 Task: In the Contact  Delilah_Jones@benteler.com, schedule and save the meeting with title: 'Introducing Our Products and Services ', Select date: '11 August, 2023', select start time: 11:00:AM. Add location in person New York with meeting description: Kindly join this meeting to understand Product Demo and Service Presentation.. Logged in from softage.1@softage.net
Action: Mouse moved to (82, 55)
Screenshot: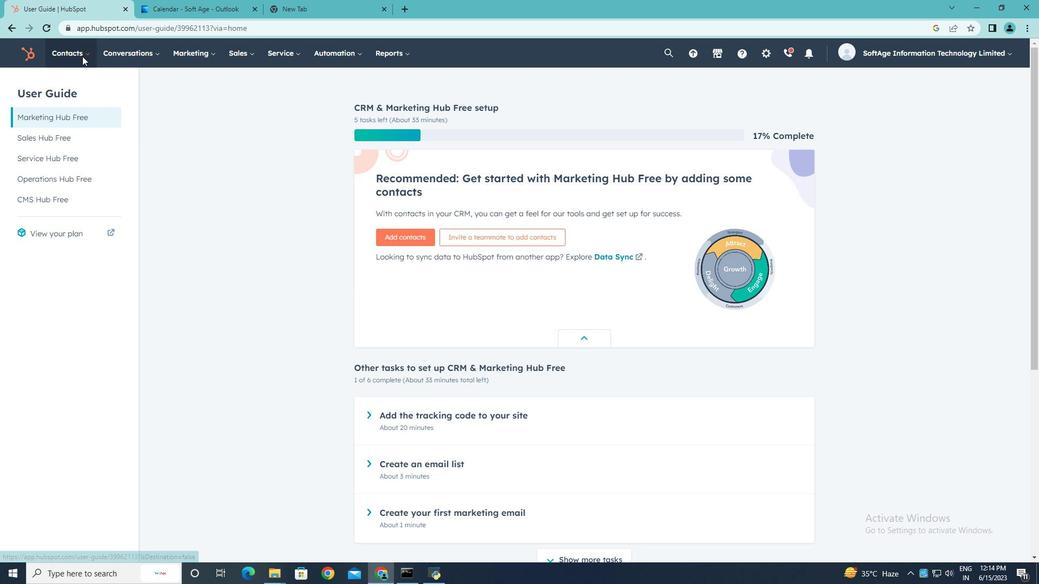 
Action: Mouse pressed left at (82, 55)
Screenshot: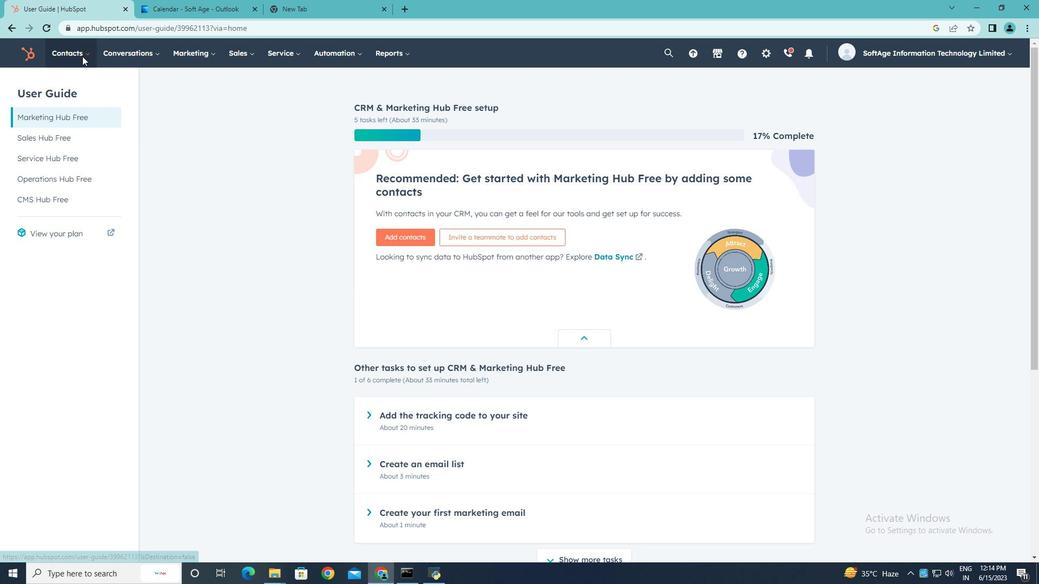 
Action: Mouse moved to (77, 87)
Screenshot: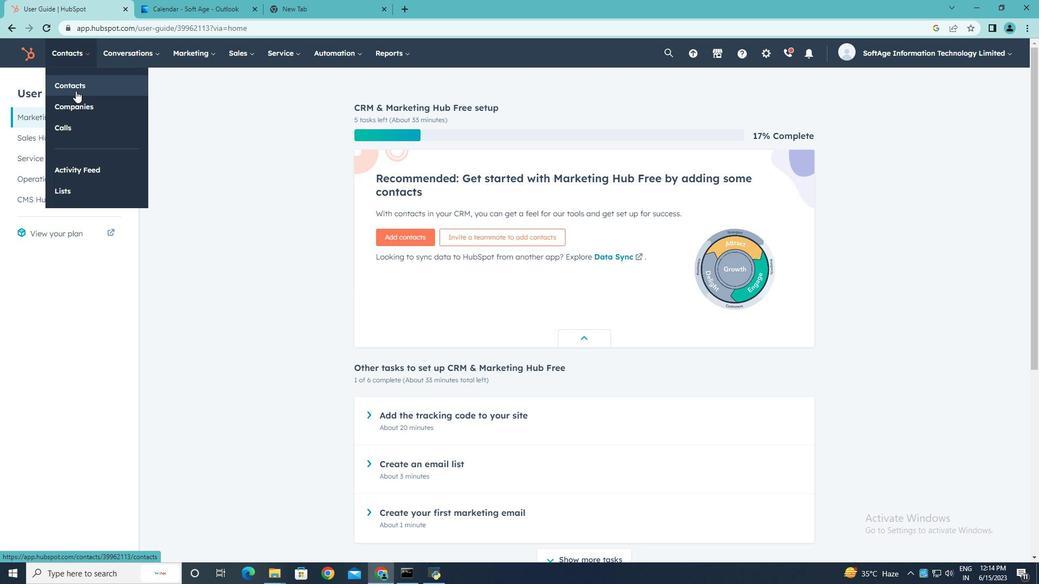 
Action: Mouse pressed left at (77, 87)
Screenshot: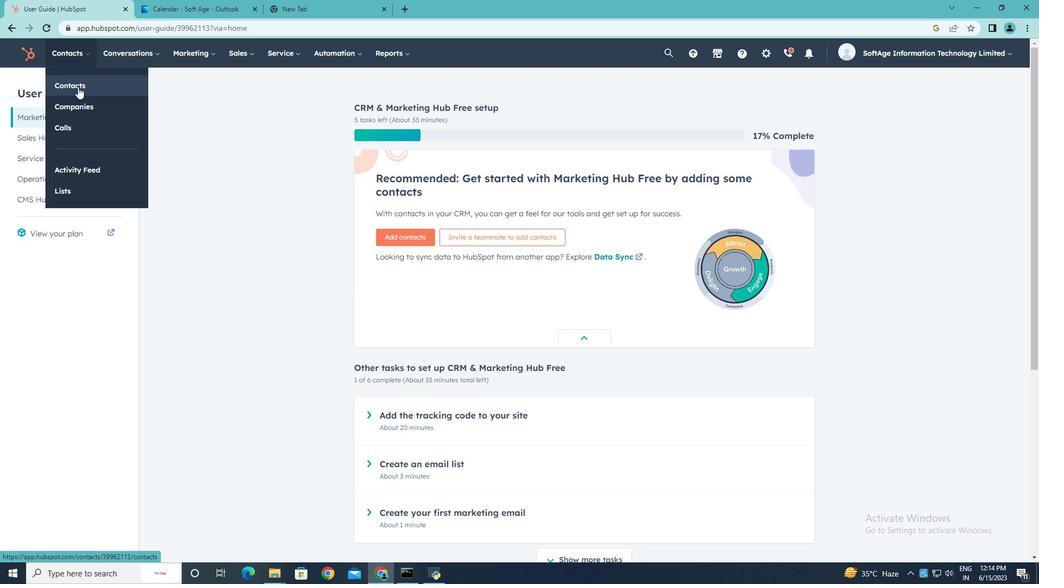 
Action: Mouse moved to (69, 174)
Screenshot: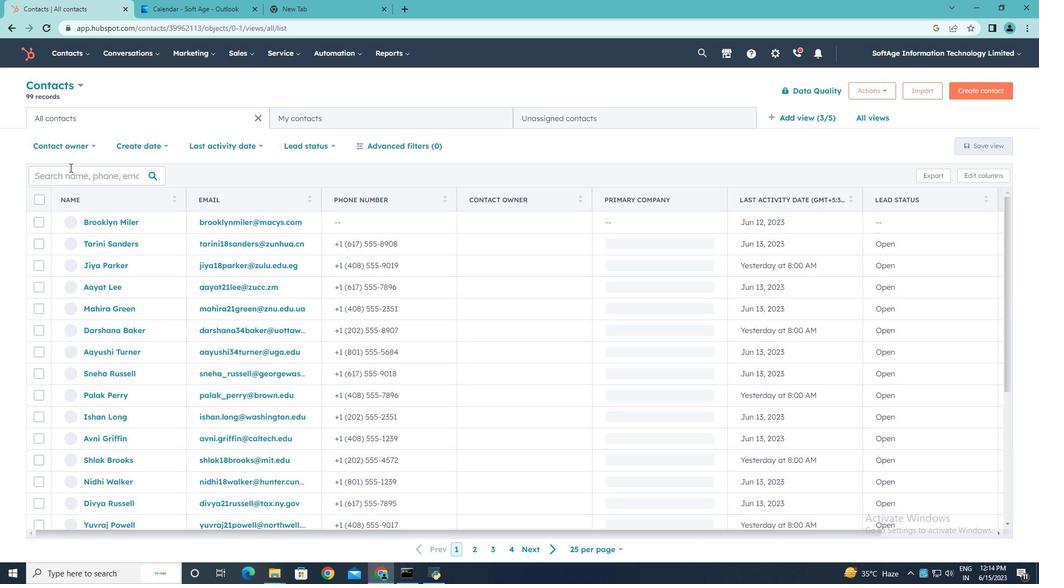 
Action: Mouse pressed left at (69, 174)
Screenshot: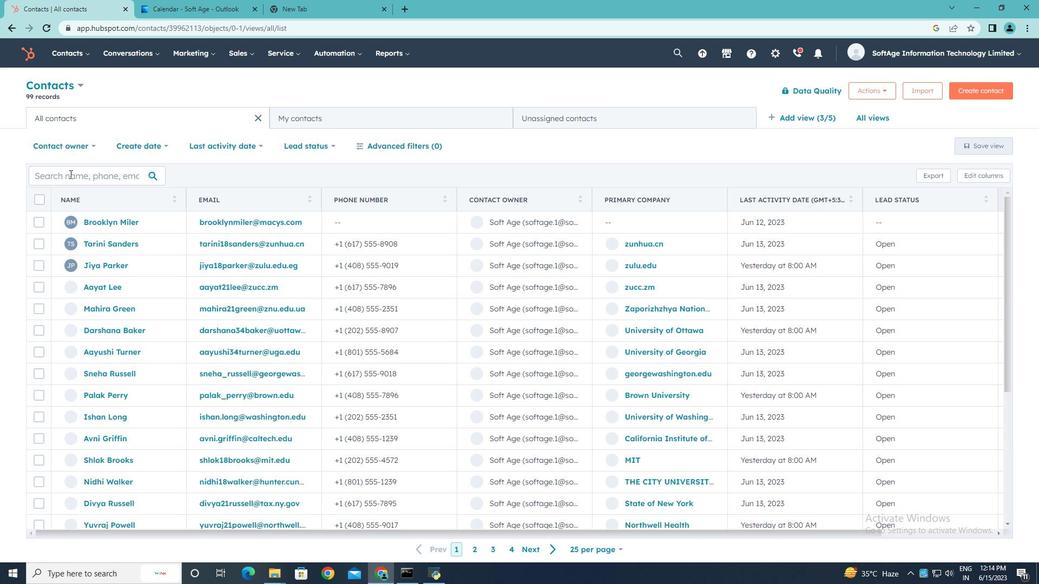 
Action: Key pressed <Key.shift>Delilah<Key.shift><Key.shift><Key.shift><Key.shift><Key.shift><Key.shift><Key.shift><Key.shift><Key.shift><Key.shift><Key.shift><Key.shift><Key.shift><Key.shift><Key.shift><Key.shift><Key.shift><Key.shift><Key.shift><Key.shift><Key.shift><Key.shift><Key.shift><Key.shift><Key.shift><Key.shift><Key.shift><Key.shift><Key.shift><Key.shift><Key.shift><Key.shift><Key.shift><Key.shift><Key.shift><Key.shift><Key.shift><Key.shift><Key.shift>_<Key.shift>Jones<Key.shift>@bet<Key.backspace>nteler.com
Screenshot: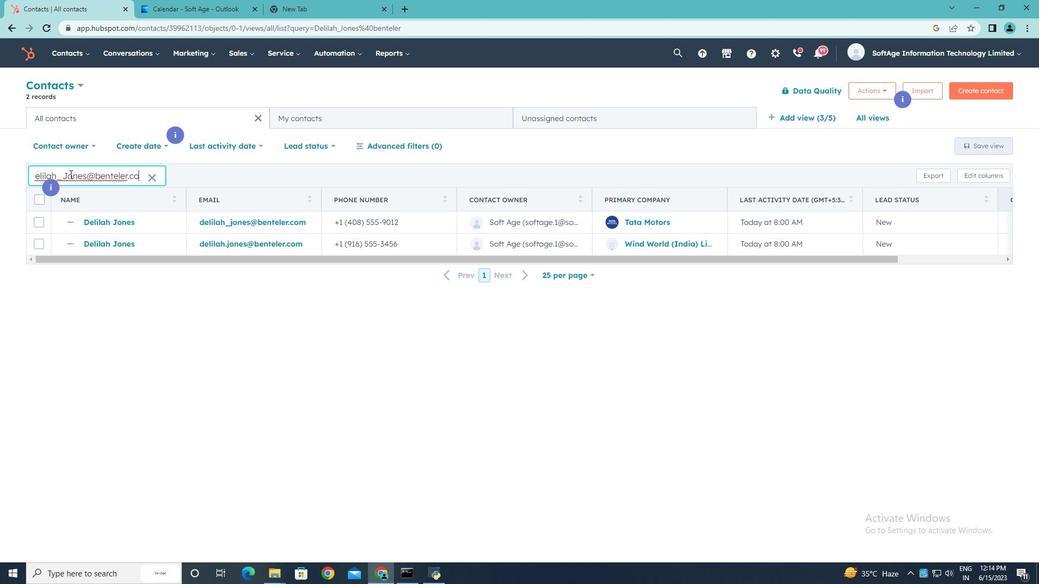 
Action: Mouse moved to (106, 223)
Screenshot: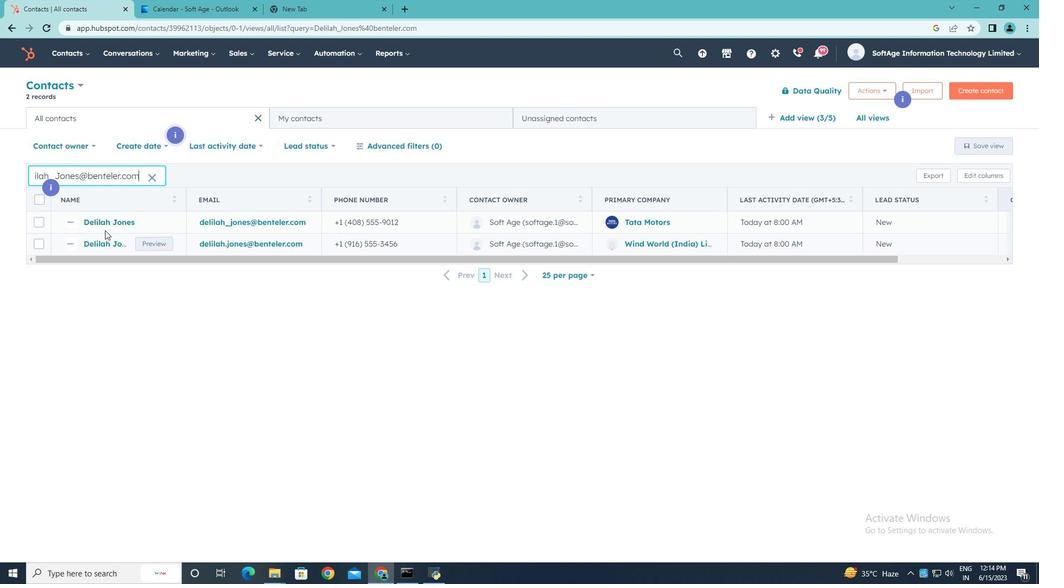 
Action: Mouse pressed left at (106, 223)
Screenshot: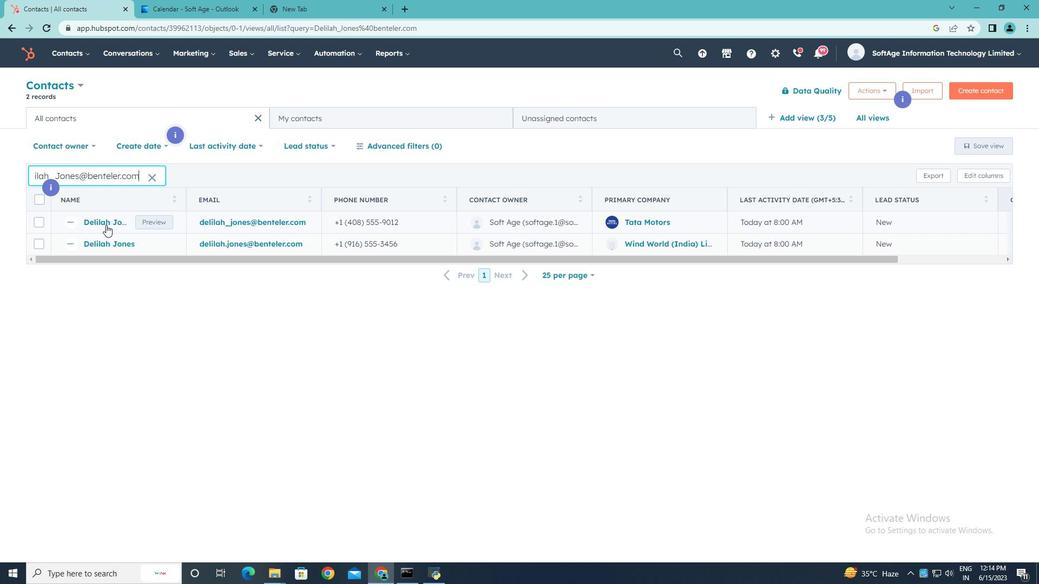 
Action: Mouse moved to (174, 177)
Screenshot: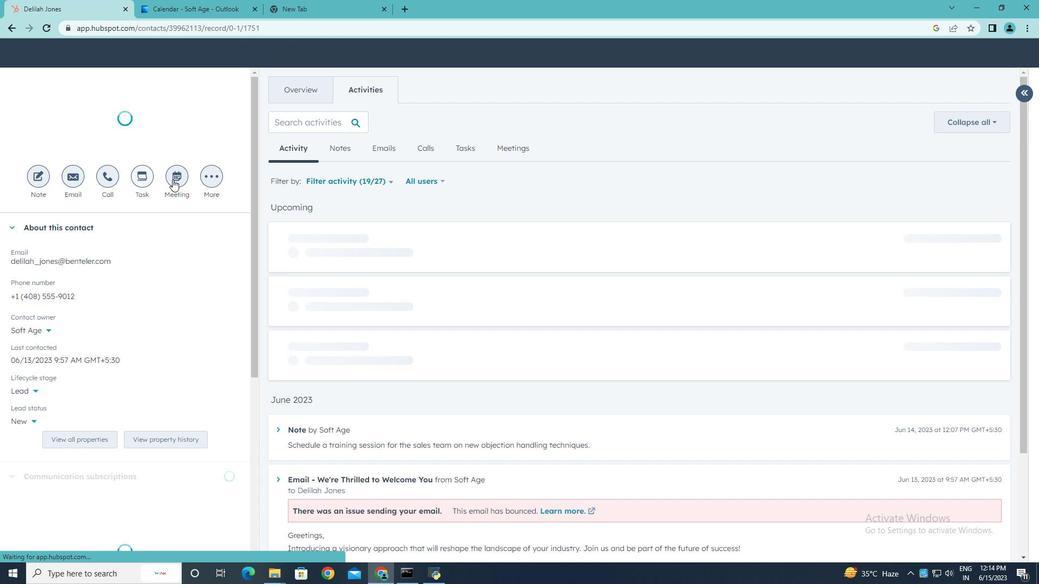 
Action: Mouse pressed left at (174, 177)
Screenshot: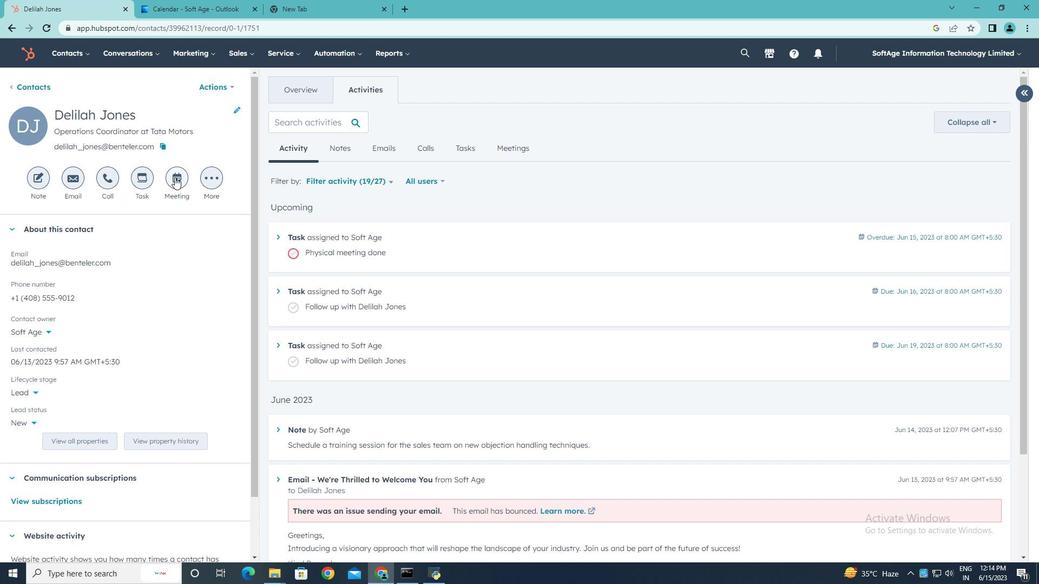 
Action: Key pressed <Key.shift><Key.shift><Key.shift><Key.shift><Key.shift><Key.shift><Key.shift><Key.shift><Key.shift><Key.shift>Introducing<Key.space><Key.shift><Key.shift><Key.shift><Key.shift><Key.shift><Key.shift>Our<Key.space><Key.shift>Products<Key.space>and<Key.space><Key.shift>Services.
Screenshot: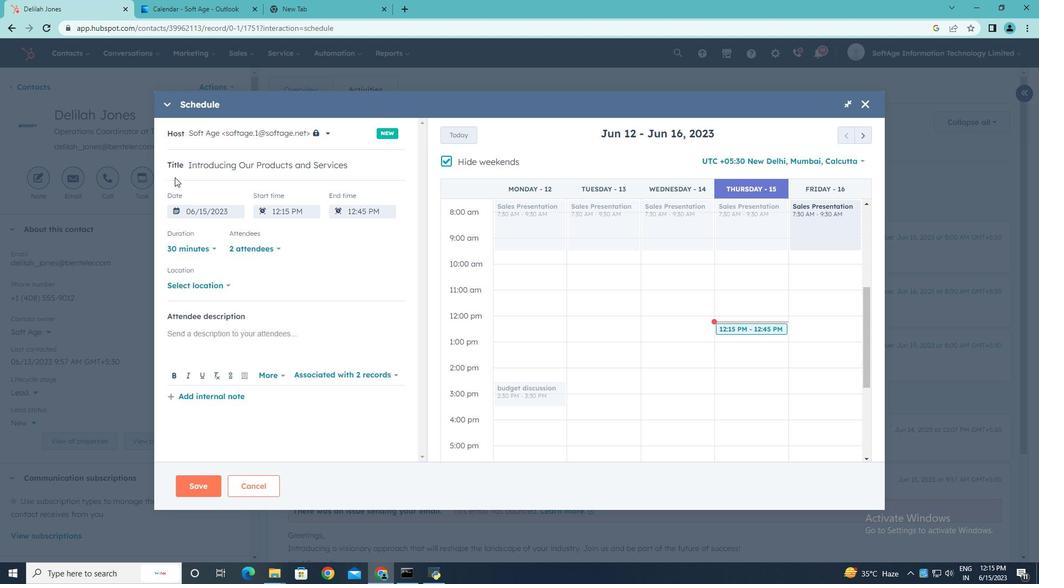 
Action: Mouse moved to (448, 161)
Screenshot: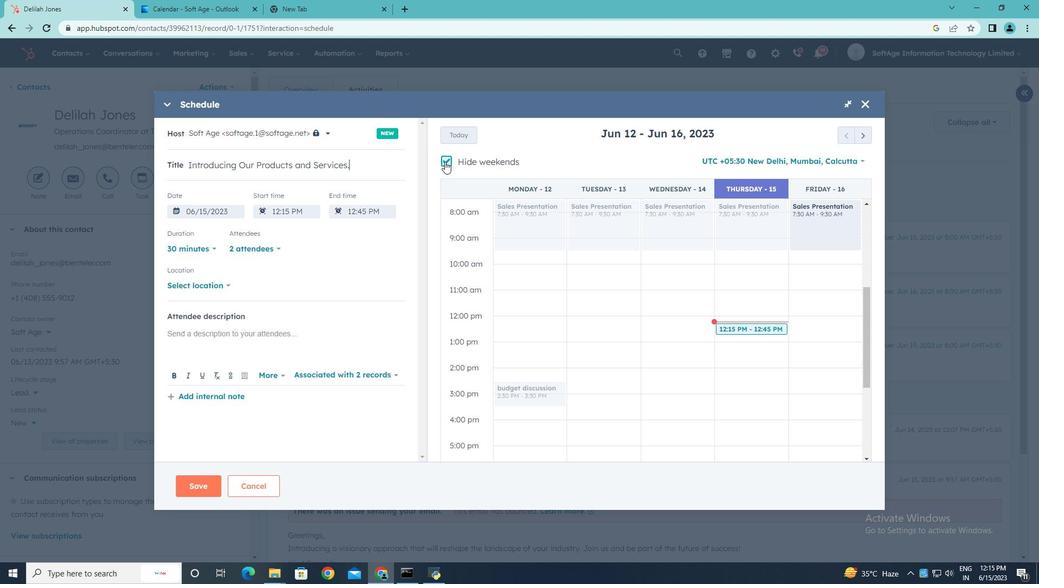 
Action: Mouse pressed left at (448, 161)
Screenshot: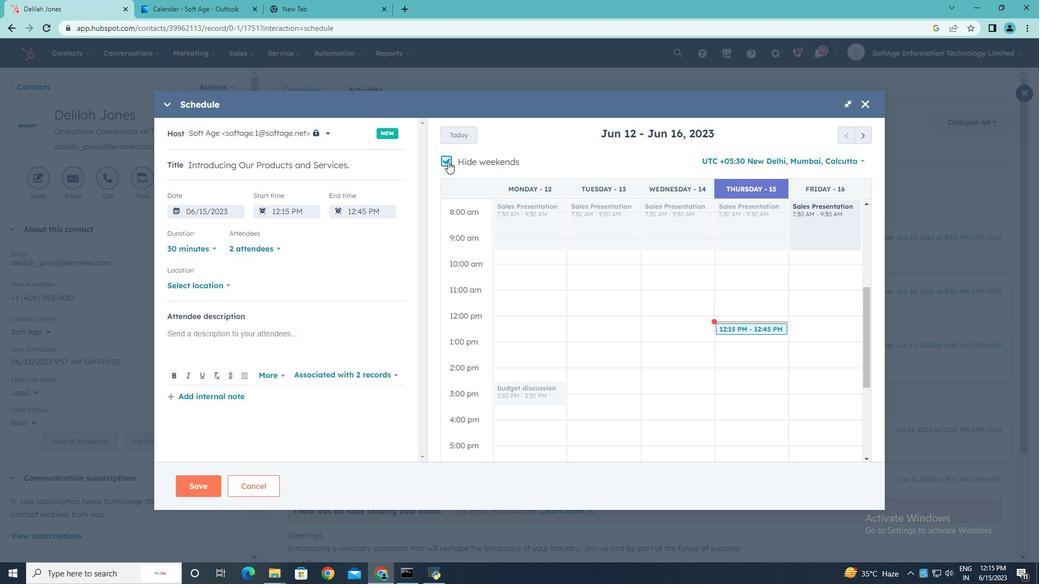 
Action: Mouse moved to (863, 137)
Screenshot: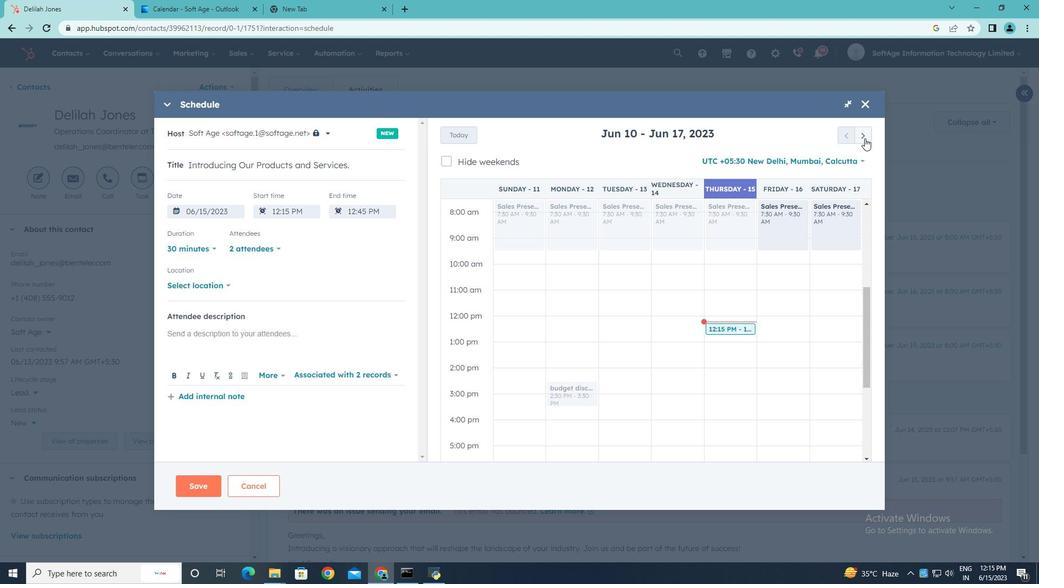 
Action: Mouse pressed left at (863, 137)
Screenshot: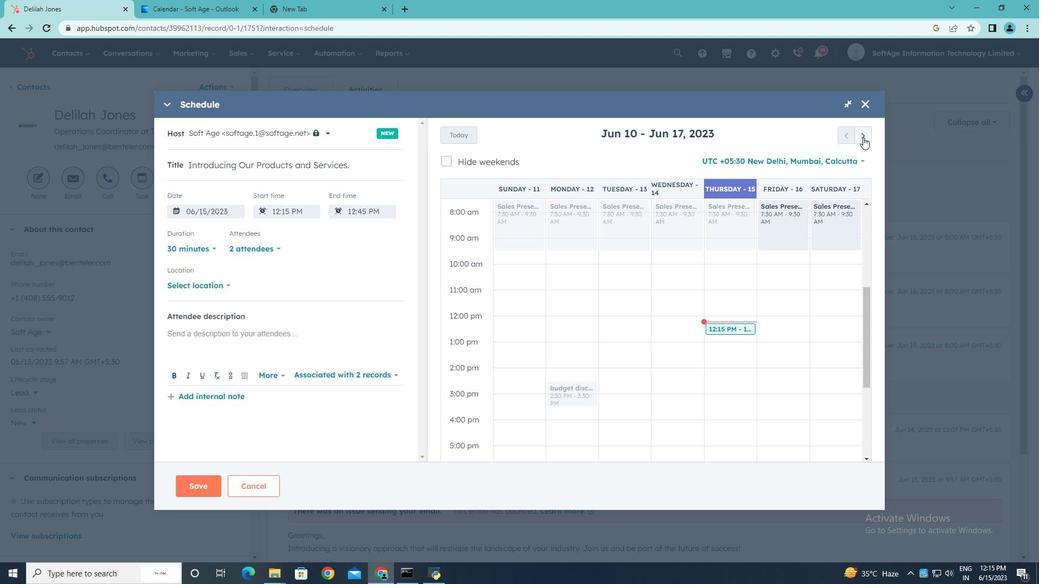
Action: Mouse pressed left at (863, 137)
Screenshot: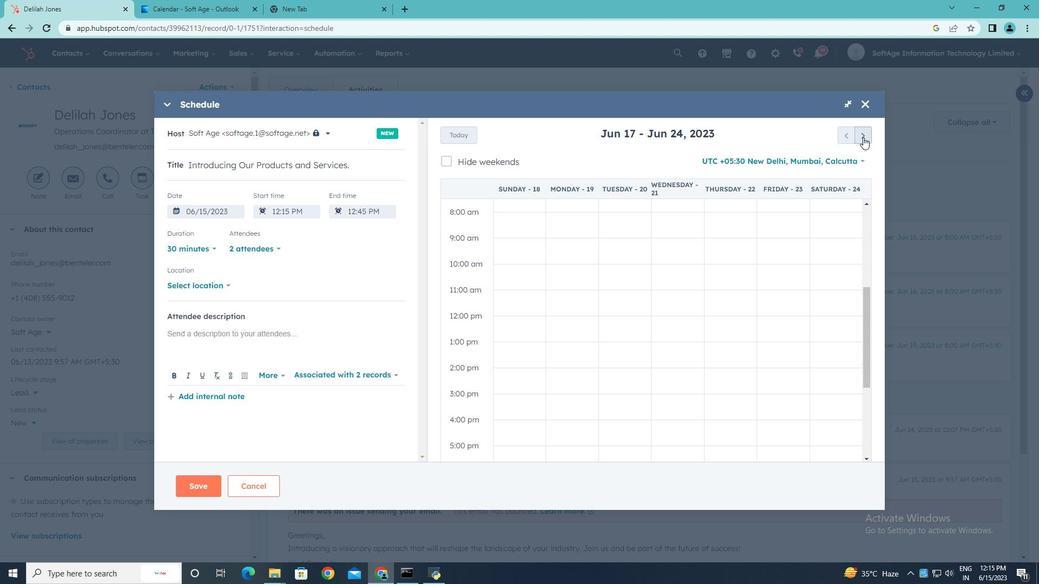 
Action: Mouse pressed left at (863, 137)
Screenshot: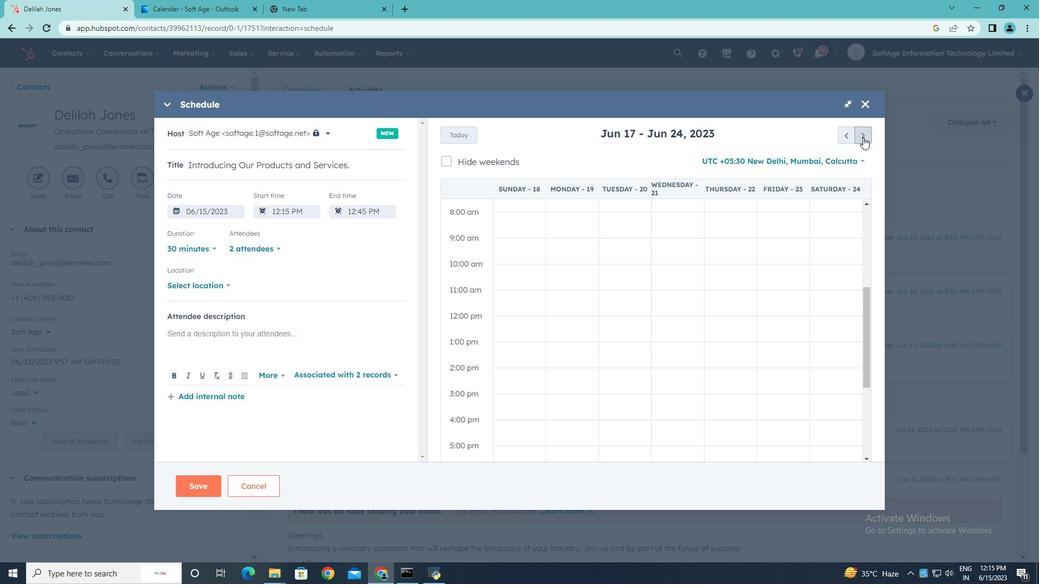 
Action: Mouse pressed left at (863, 137)
Screenshot: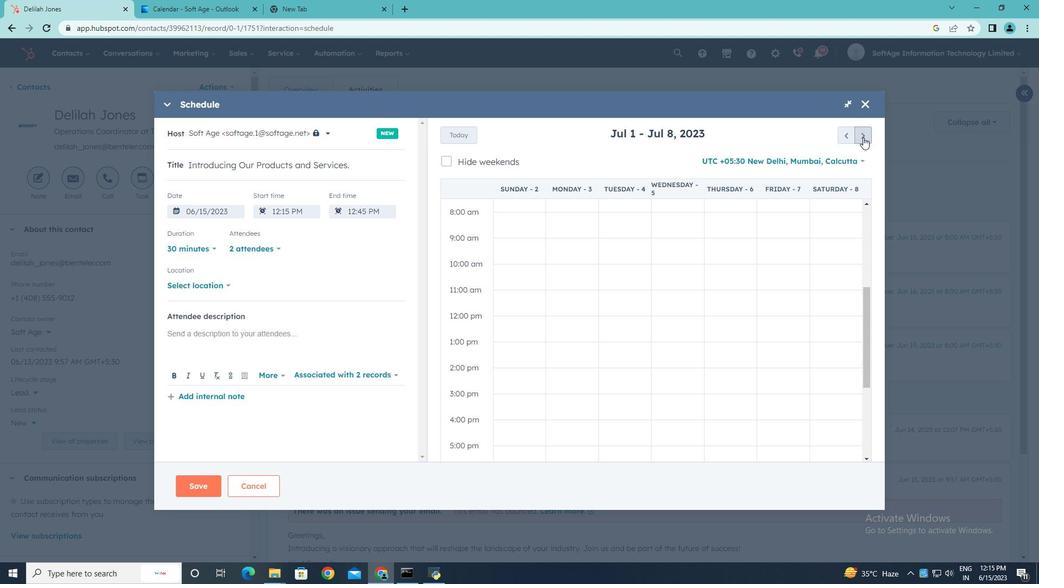 
Action: Mouse pressed left at (863, 137)
Screenshot: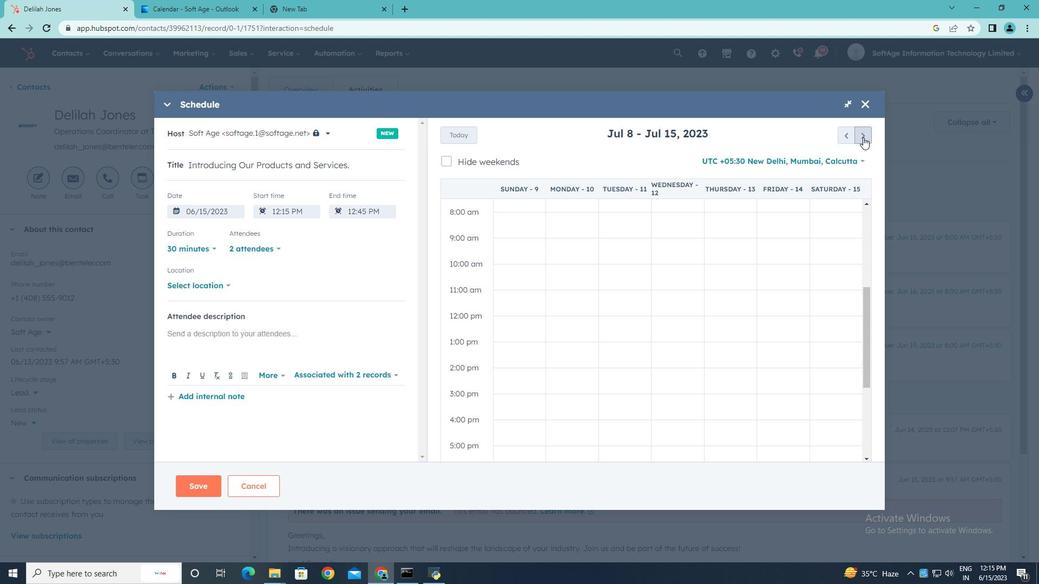 
Action: Mouse pressed left at (863, 137)
Screenshot: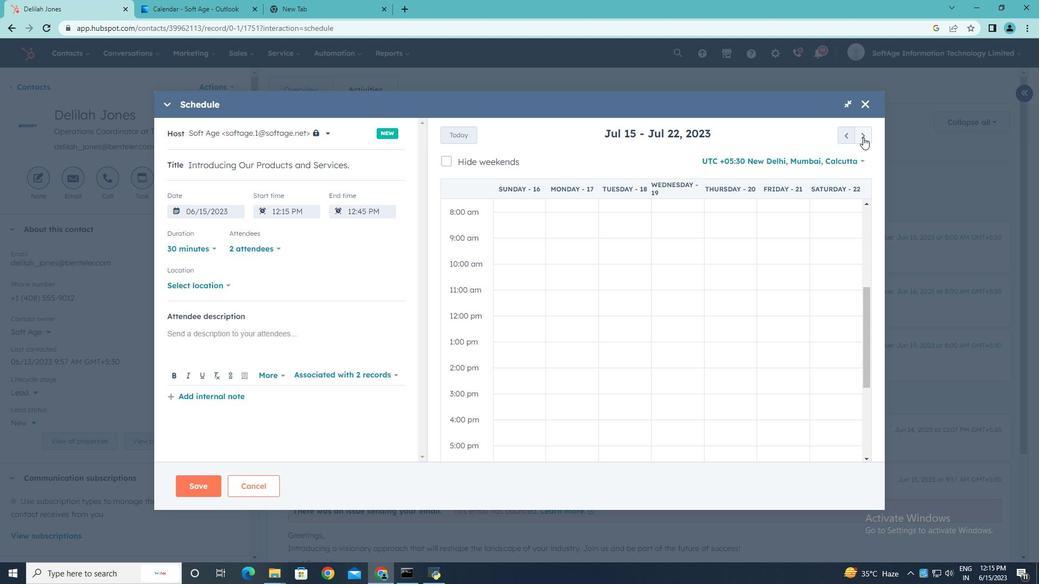 
Action: Mouse pressed left at (863, 137)
Screenshot: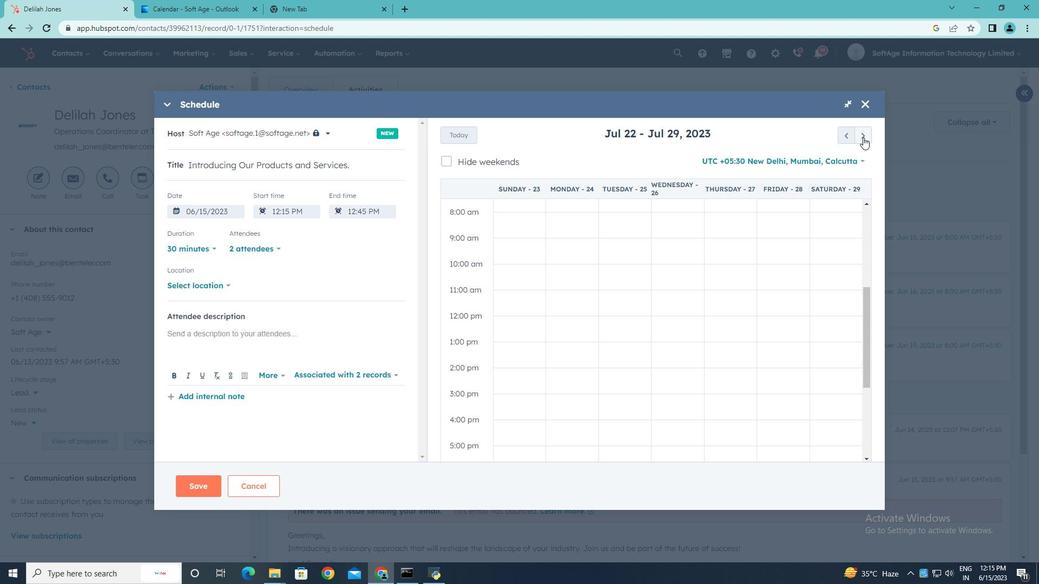 
Action: Mouse pressed left at (863, 137)
Screenshot: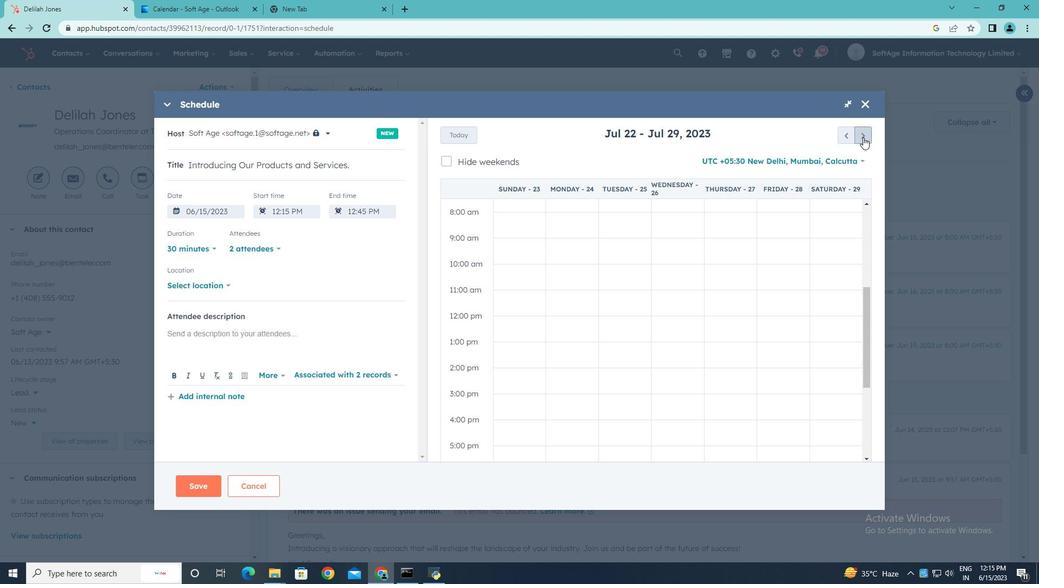 
Action: Mouse moved to (779, 291)
Screenshot: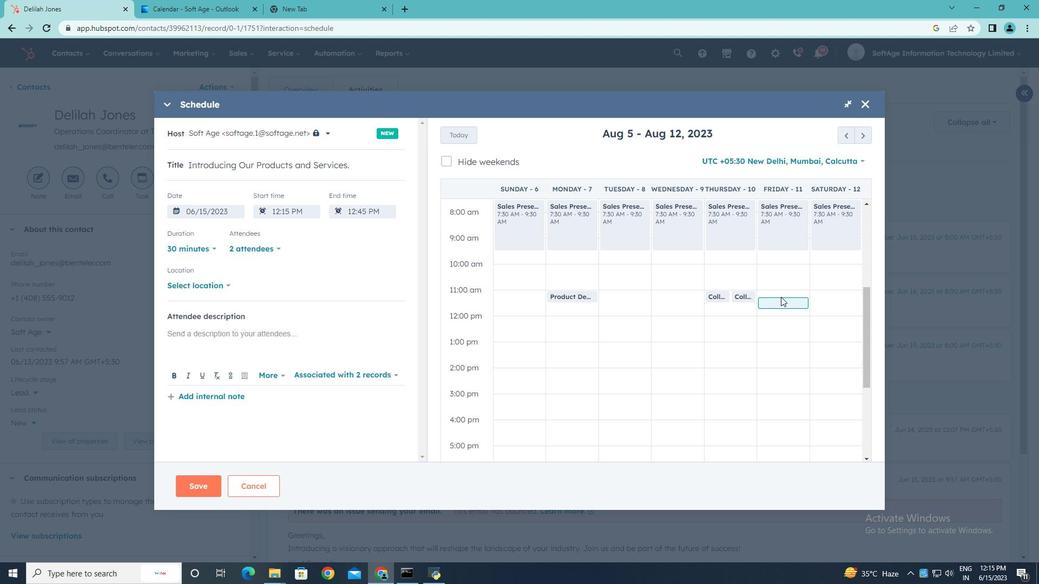 
Action: Mouse pressed left at (779, 291)
Screenshot: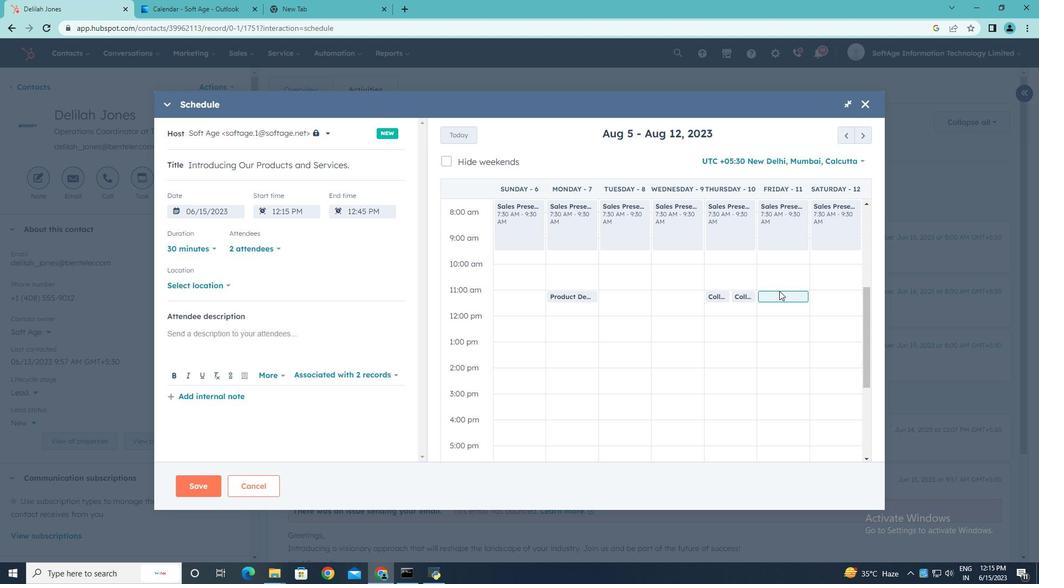 
Action: Mouse moved to (231, 284)
Screenshot: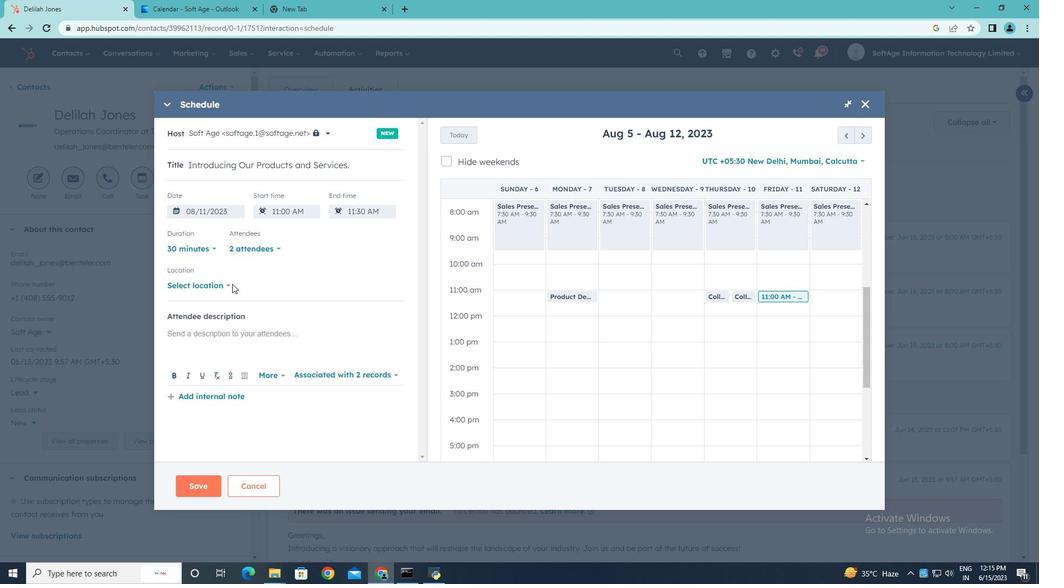 
Action: Mouse pressed left at (231, 284)
Screenshot: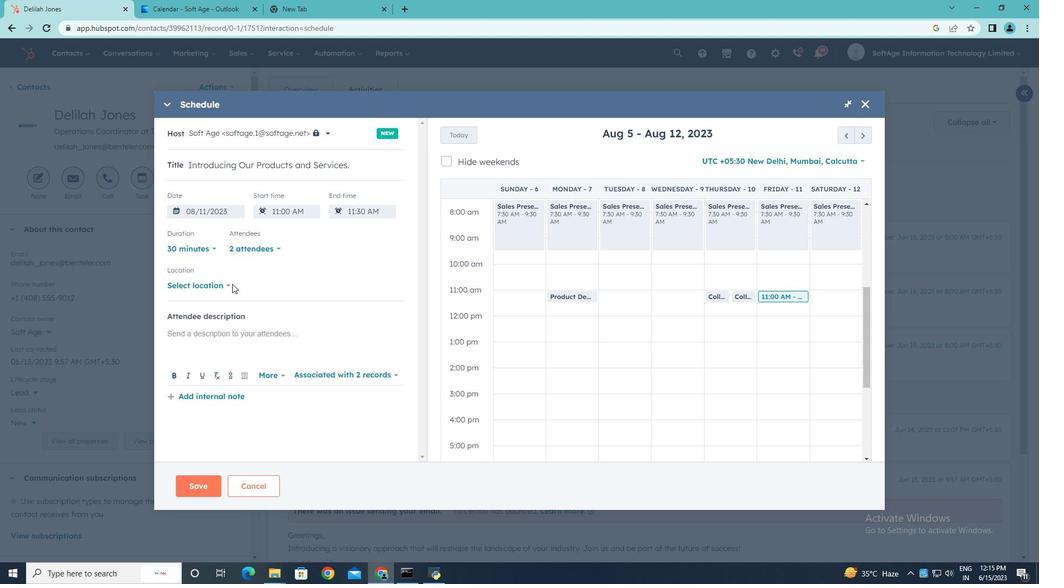 
Action: Mouse moved to (229, 284)
Screenshot: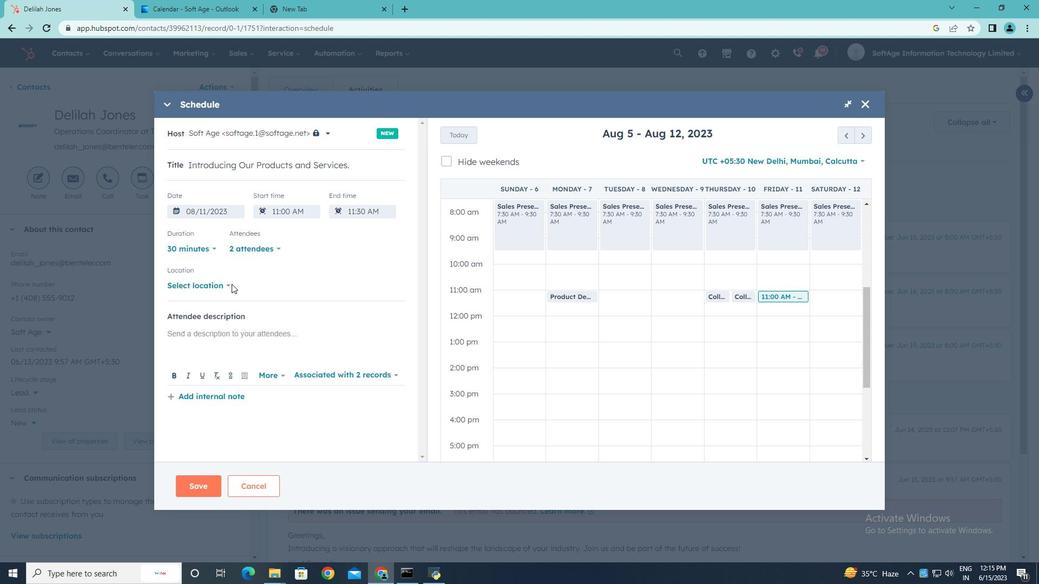 
Action: Mouse pressed left at (229, 284)
Screenshot: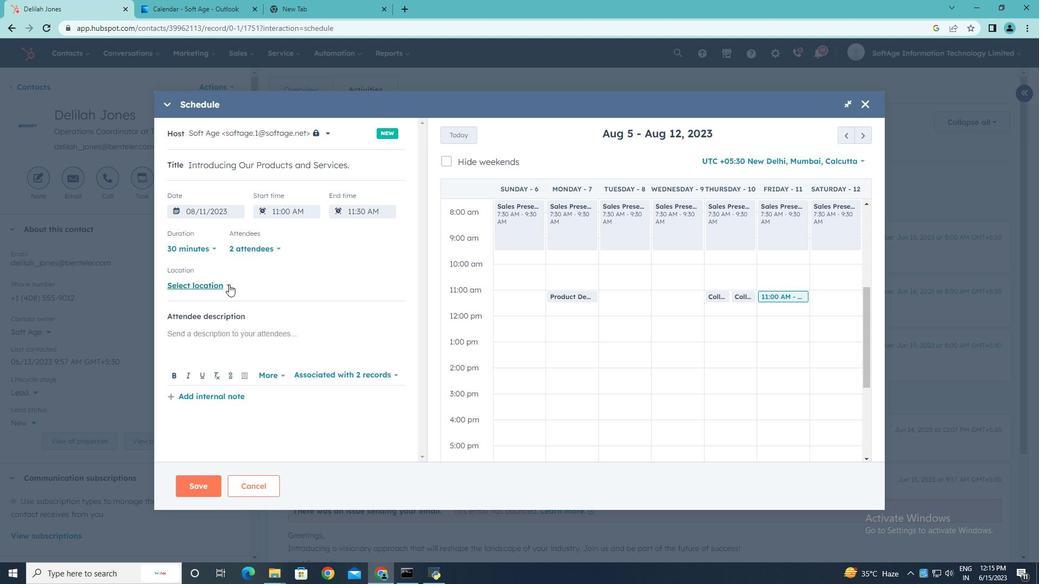 
Action: Mouse moved to (272, 281)
Screenshot: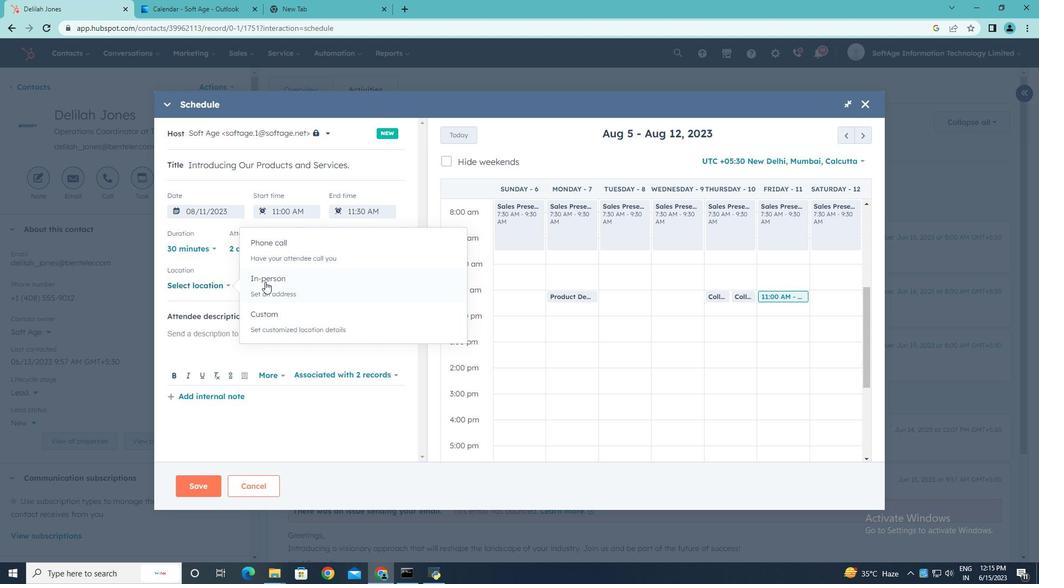 
Action: Mouse pressed left at (272, 281)
Screenshot: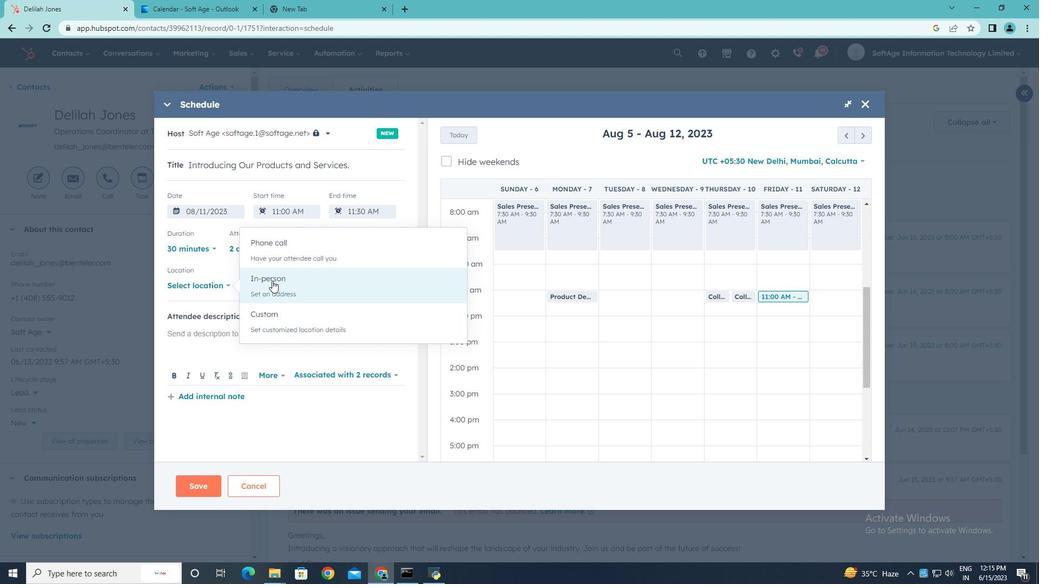
Action: Mouse moved to (258, 285)
Screenshot: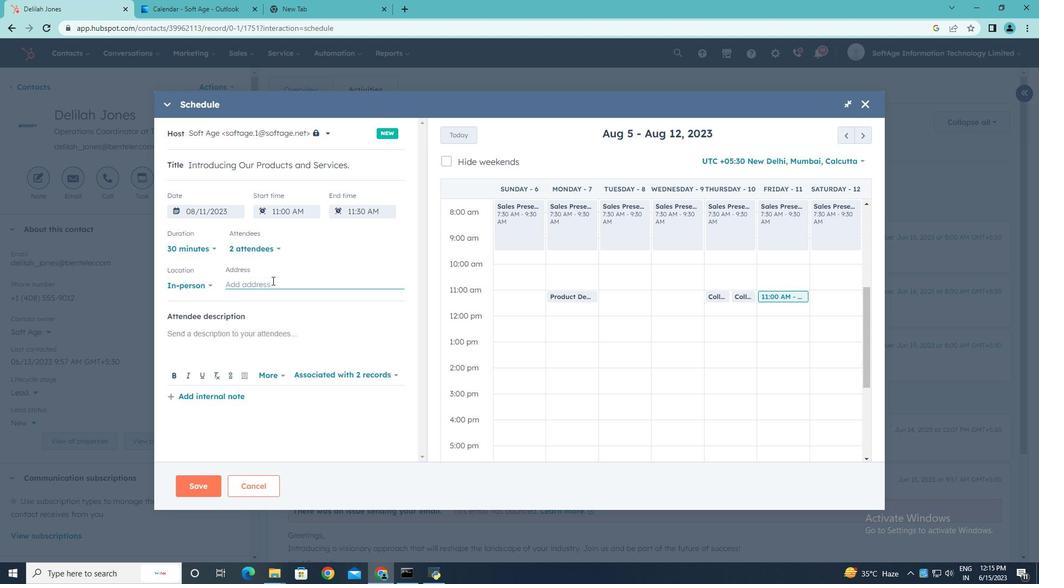 
Action: Mouse pressed left at (258, 285)
Screenshot: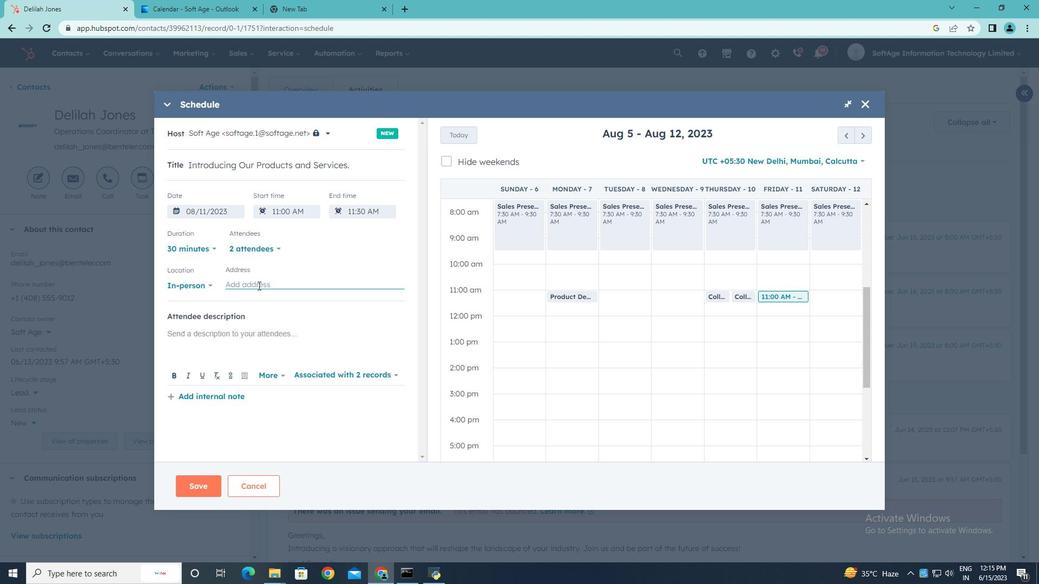 
Action: Key pressed <Key.shift>New<Key.space><Key.shift>York
Screenshot: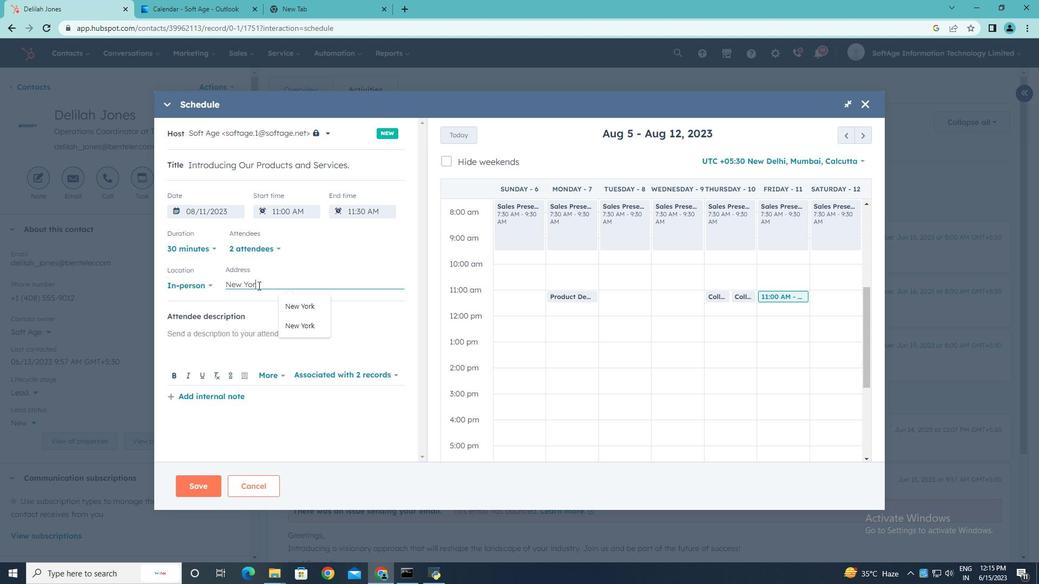 
Action: Mouse moved to (219, 333)
Screenshot: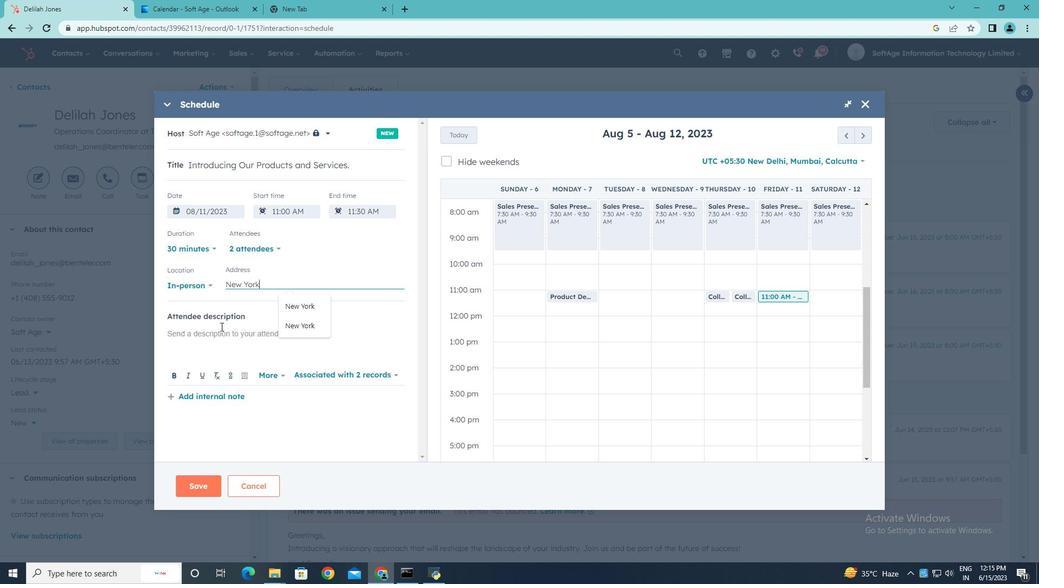 
Action: Mouse pressed left at (219, 333)
Screenshot: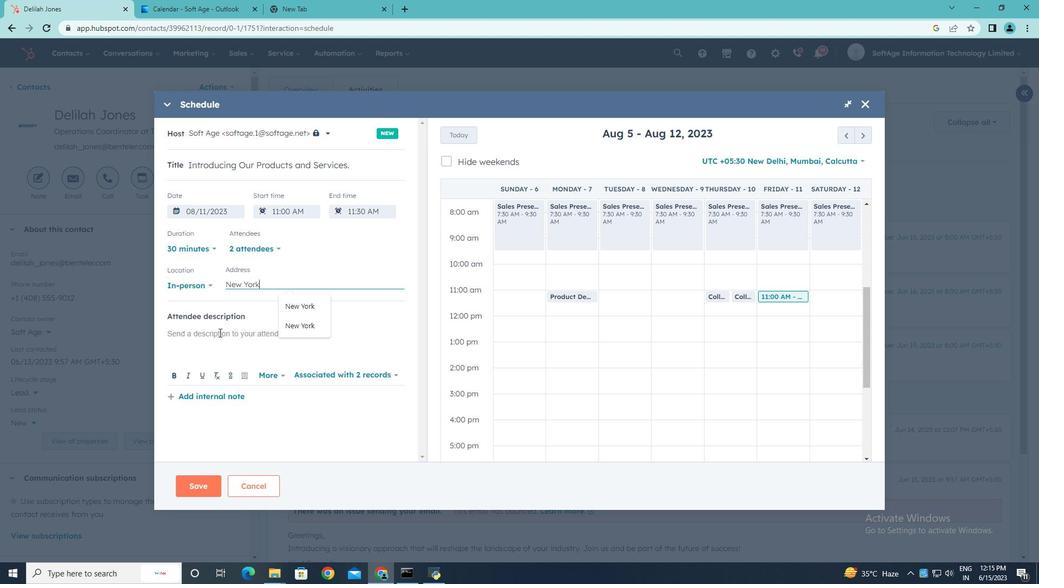 
Action: Key pressed <Key.shift>Kindly<Key.space>join<Key.space>this<Key.space>meeting<Key.space>to<Key.space>understand<Key.space><Key.shift>Product<Key.space><Key.shift>Demo<Key.space><Key.shift>and<Key.space><Key.shift><Key.shift><Key.shift><Key.shift><Key.shift><Key.shift><Key.shift><Key.shift><Key.shift><Key.shift><Key.shift><Key.shift><Key.shift><Key.shift><Key.shift><Key.shift><Key.shift><Key.shift><Key.shift><Key.shift><Key.shift><Key.shift><Key.shift><Key.shift><Key.shift><Key.shift><Key.shift><Key.shift><Key.shift><Key.shift><Key.shift><Key.shift><Key.shift>De<Key.backspace><Key.backspace><Key.shift>Service<Key.space><Key.shift>Presentation..
Screenshot: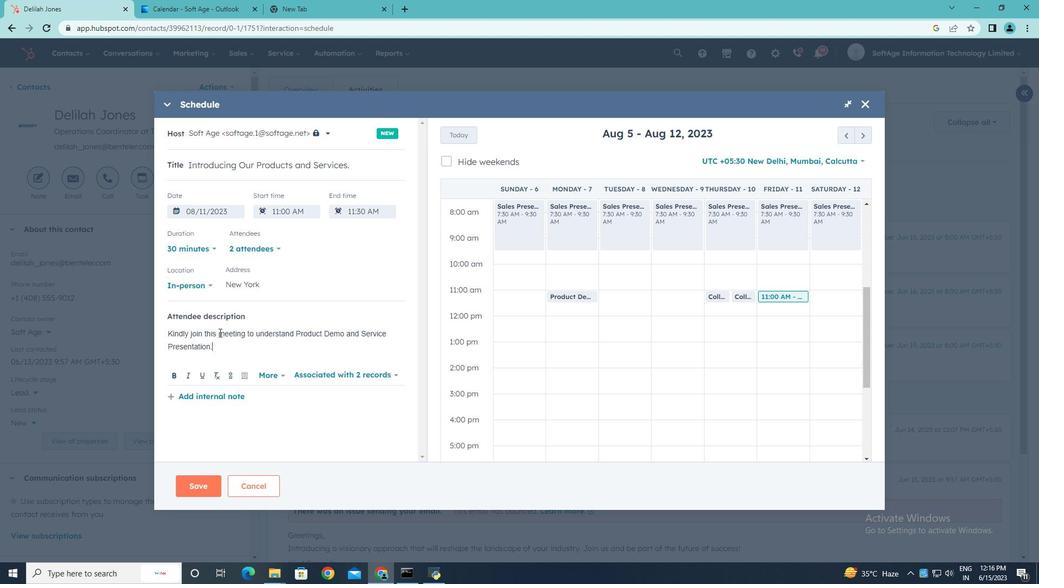 
Action: Mouse moved to (192, 485)
Screenshot: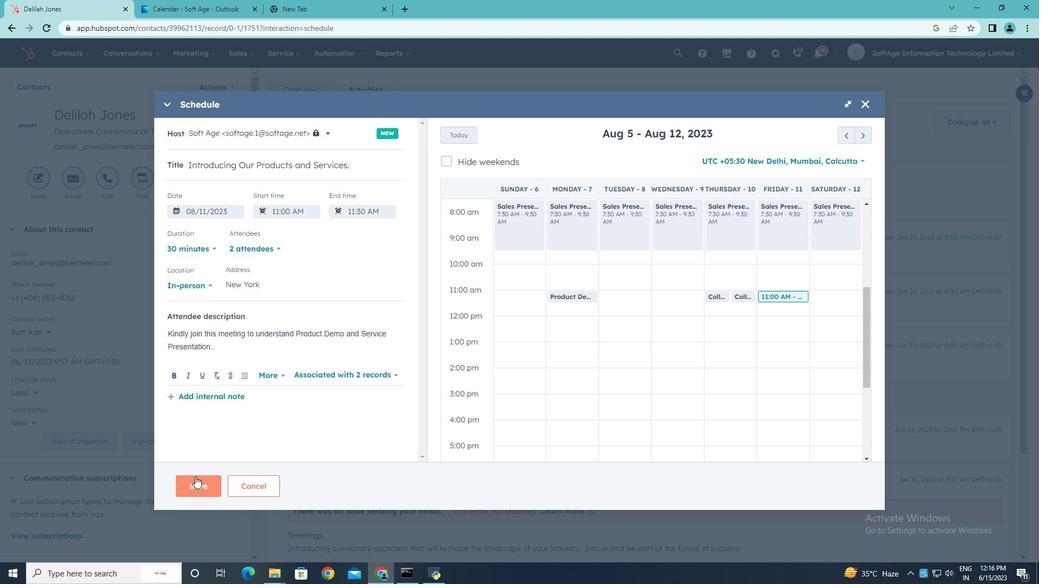 
Action: Mouse pressed left at (192, 485)
Screenshot: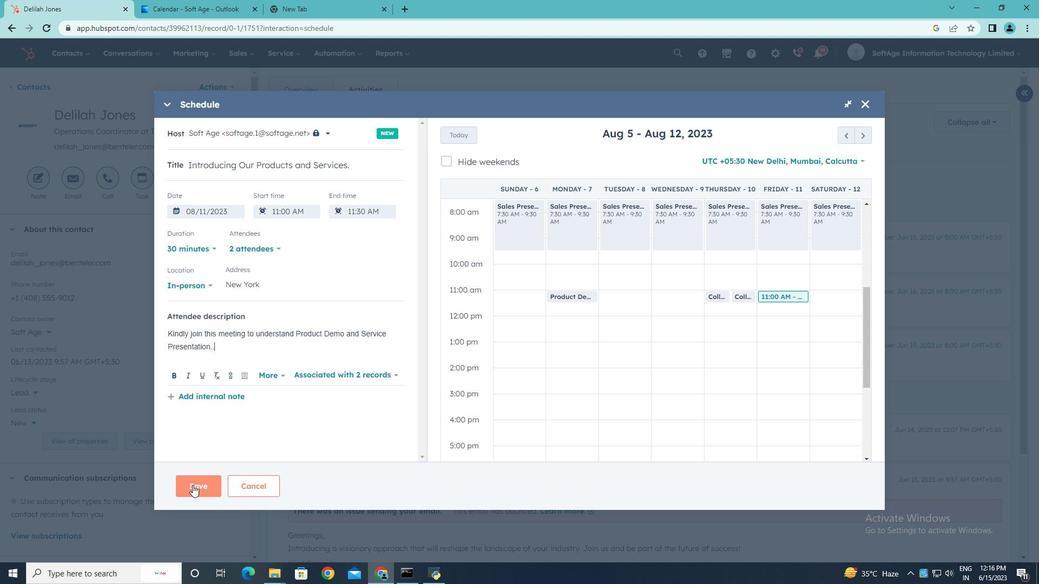 
